 Task: Change the RTSP server address to "127.0.0.1".
Action: Mouse moved to (136, 18)
Screenshot: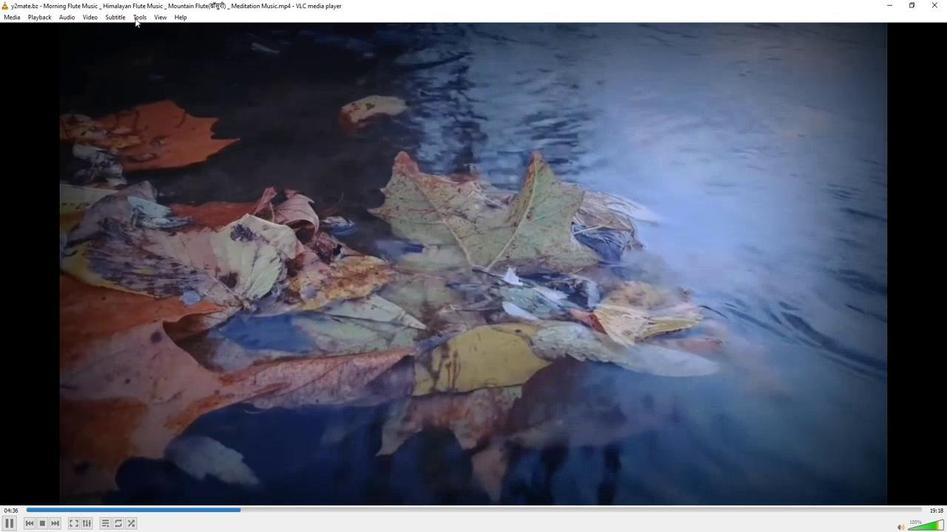 
Action: Mouse pressed left at (136, 18)
Screenshot: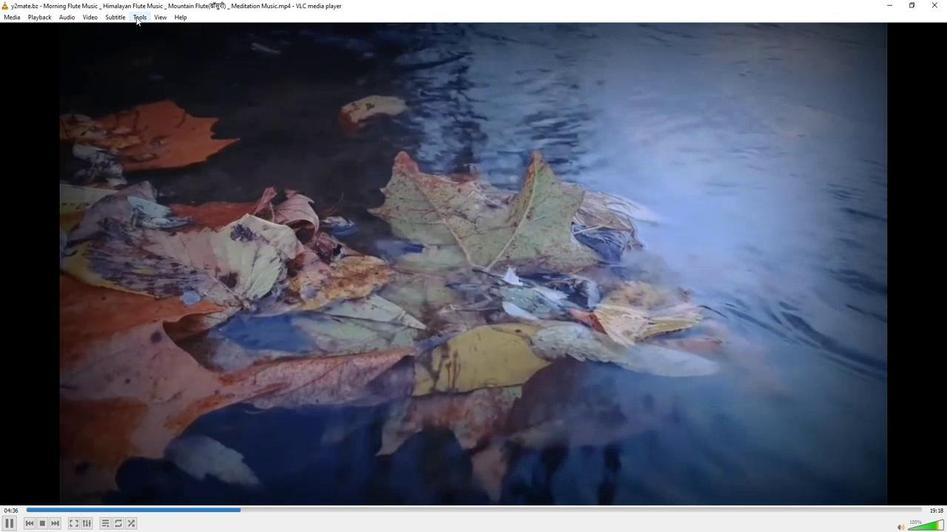 
Action: Mouse moved to (144, 134)
Screenshot: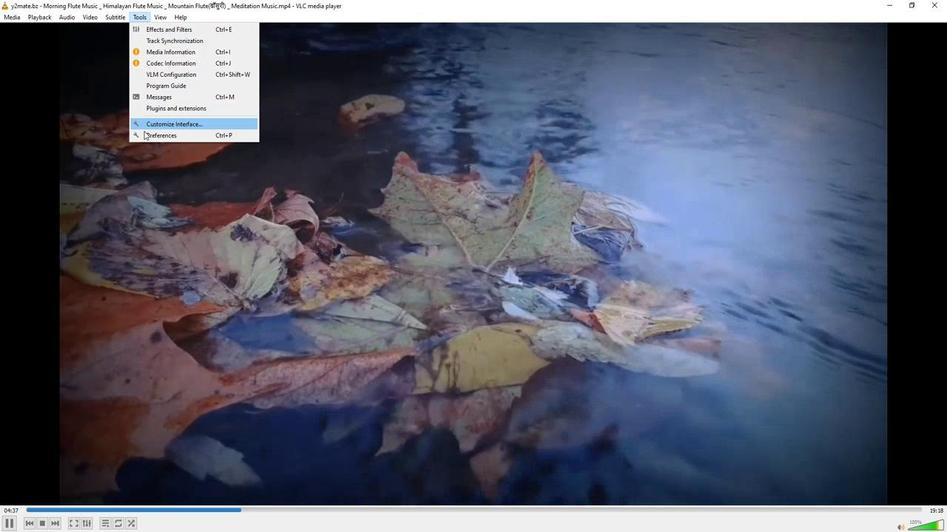 
Action: Mouse pressed left at (144, 134)
Screenshot: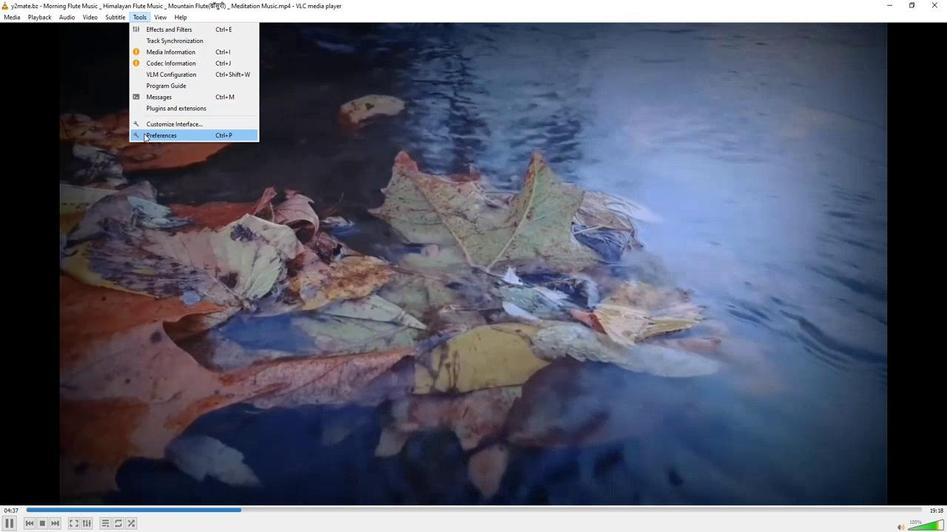 
Action: Mouse moved to (312, 434)
Screenshot: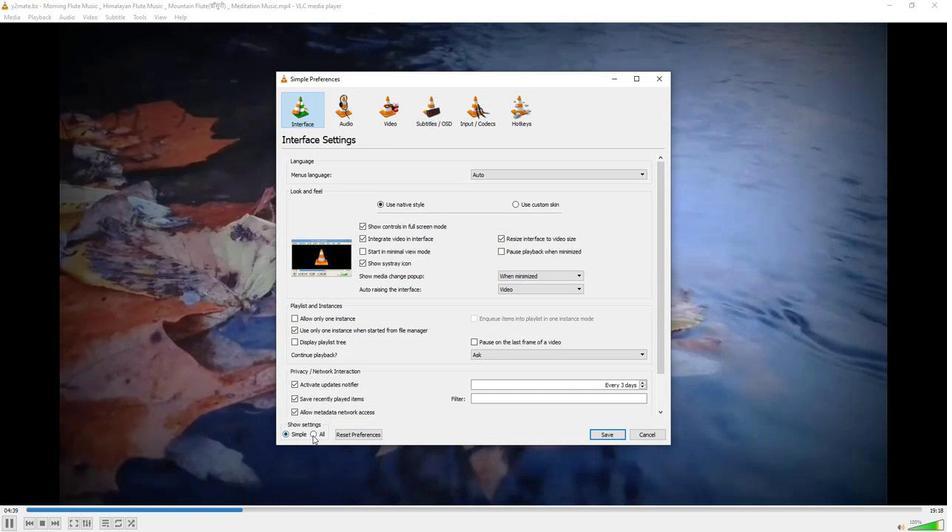 
Action: Mouse pressed left at (312, 434)
Screenshot: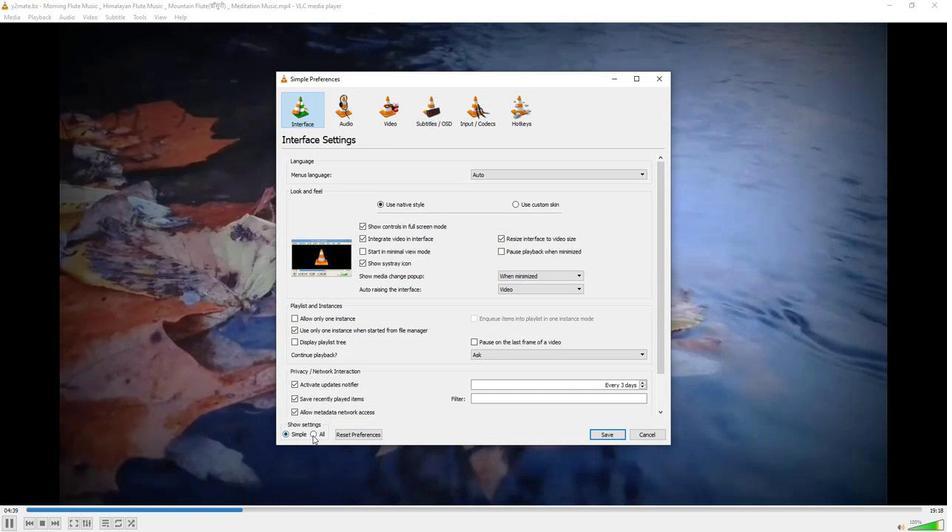 
Action: Mouse moved to (324, 254)
Screenshot: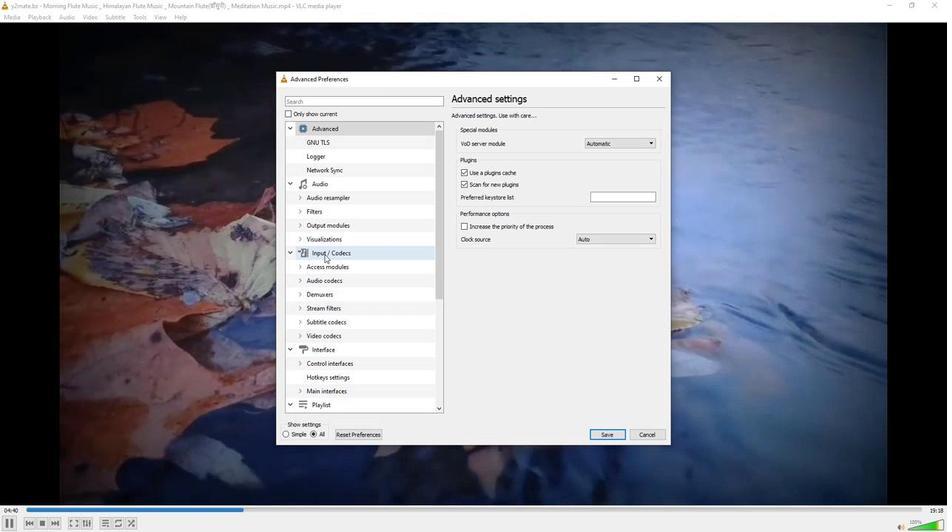 
Action: Mouse pressed left at (324, 254)
Screenshot: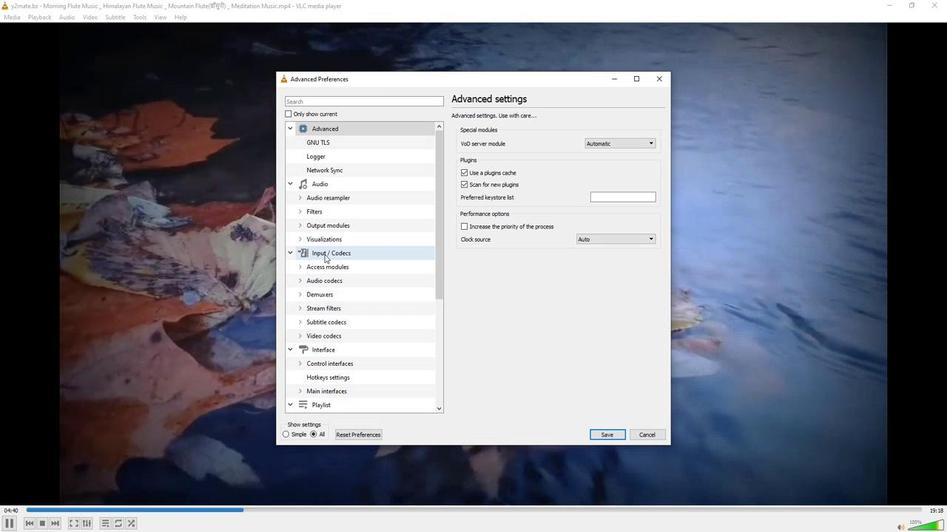 
Action: Mouse moved to (543, 296)
Screenshot: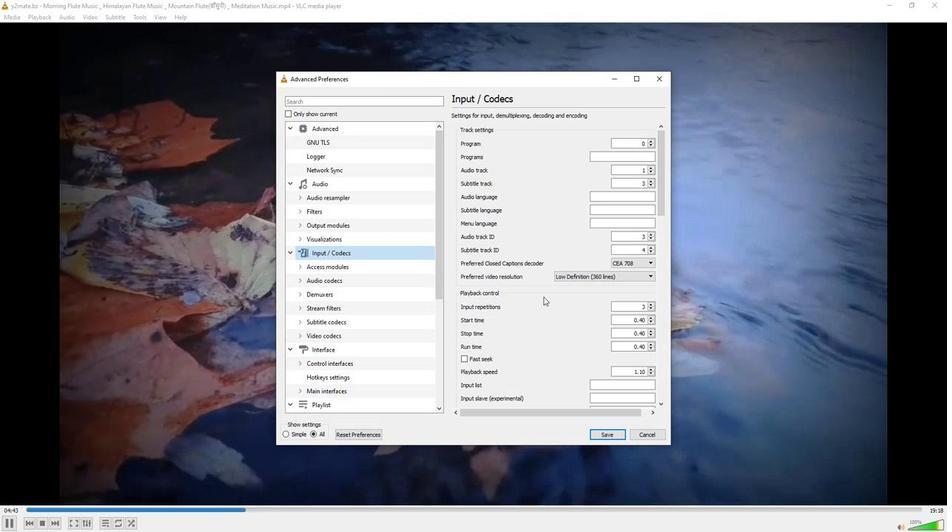 
Action: Mouse scrolled (543, 296) with delta (0, 0)
Screenshot: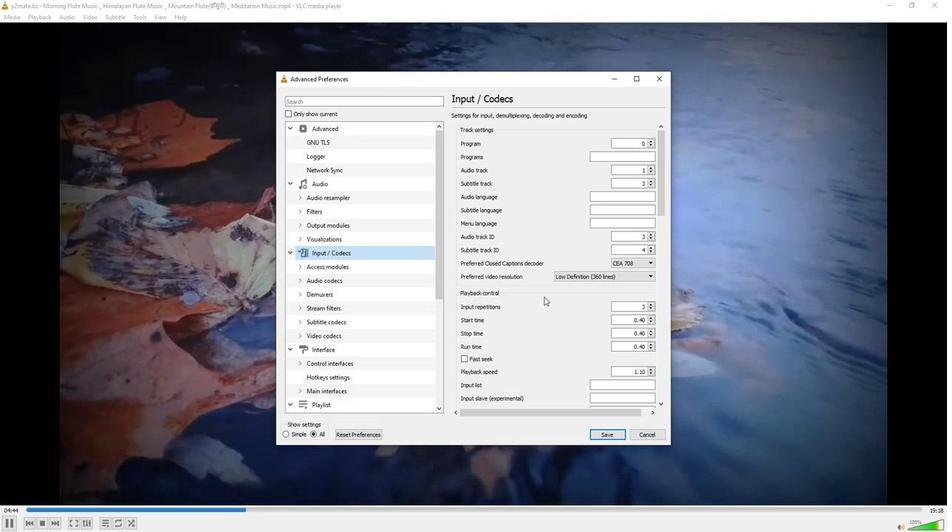 
Action: Mouse scrolled (543, 296) with delta (0, 0)
Screenshot: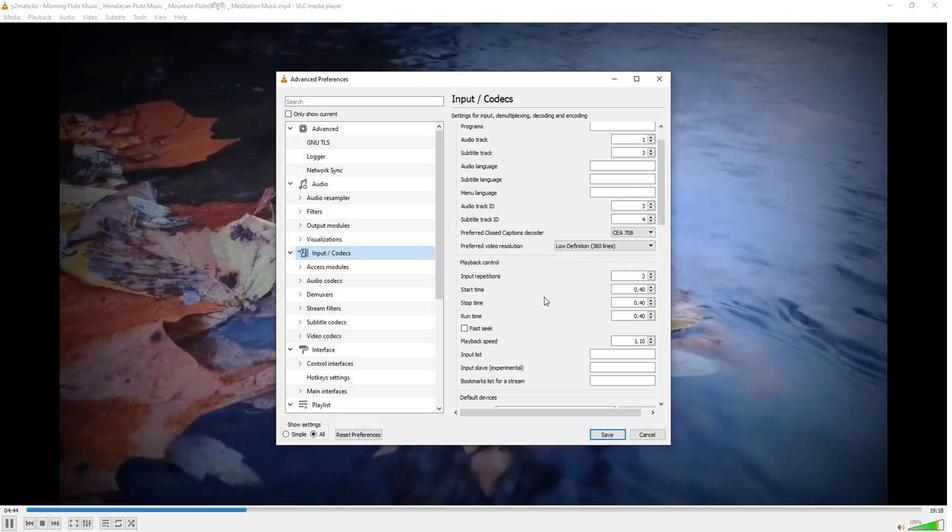 
Action: Mouse scrolled (543, 296) with delta (0, 0)
Screenshot: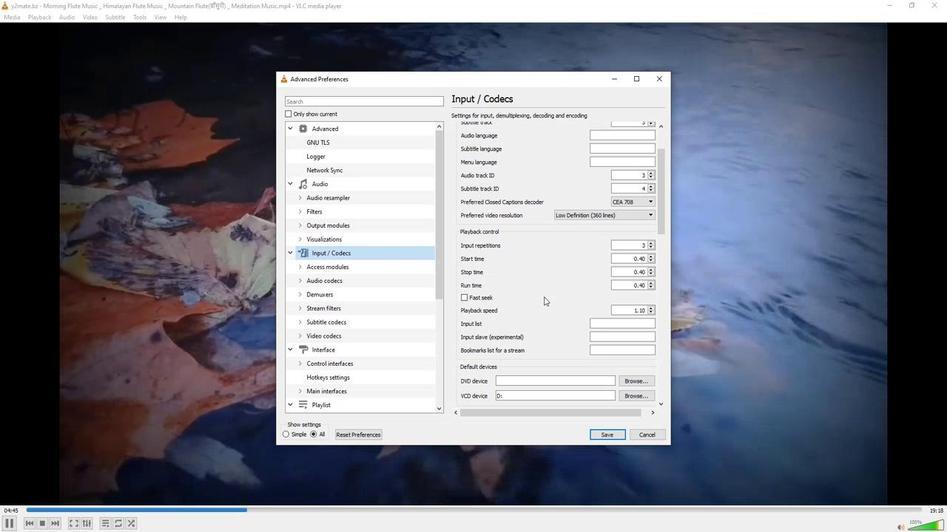 
Action: Mouse scrolled (543, 296) with delta (0, 0)
Screenshot: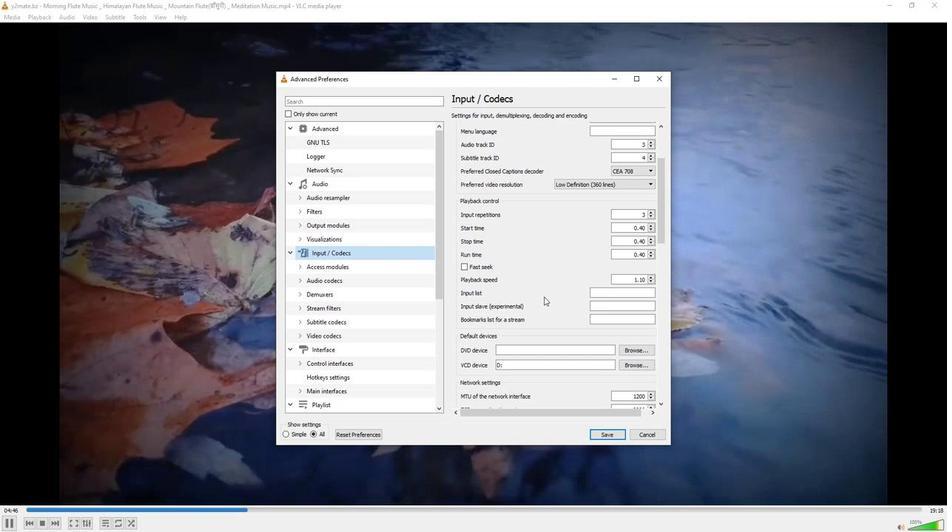 
Action: Mouse scrolled (543, 296) with delta (0, 0)
Screenshot: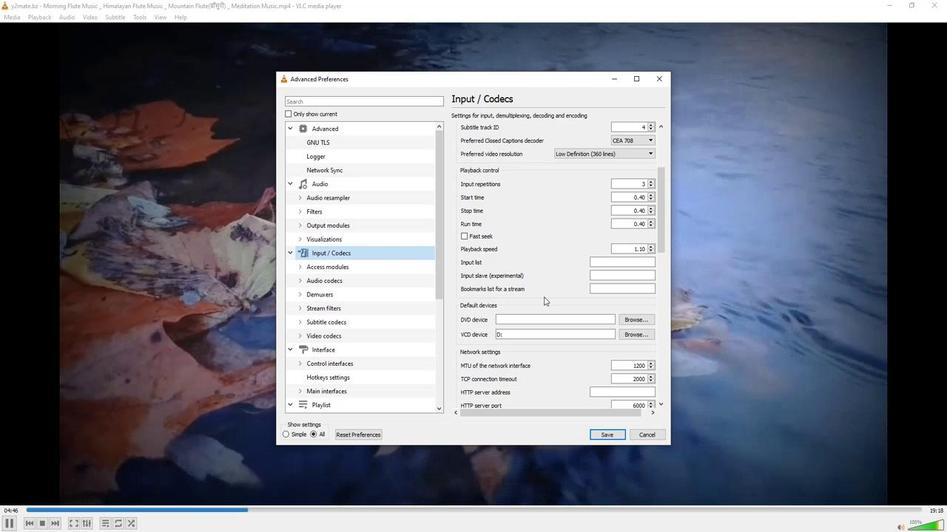 
Action: Mouse scrolled (543, 296) with delta (0, 0)
Screenshot: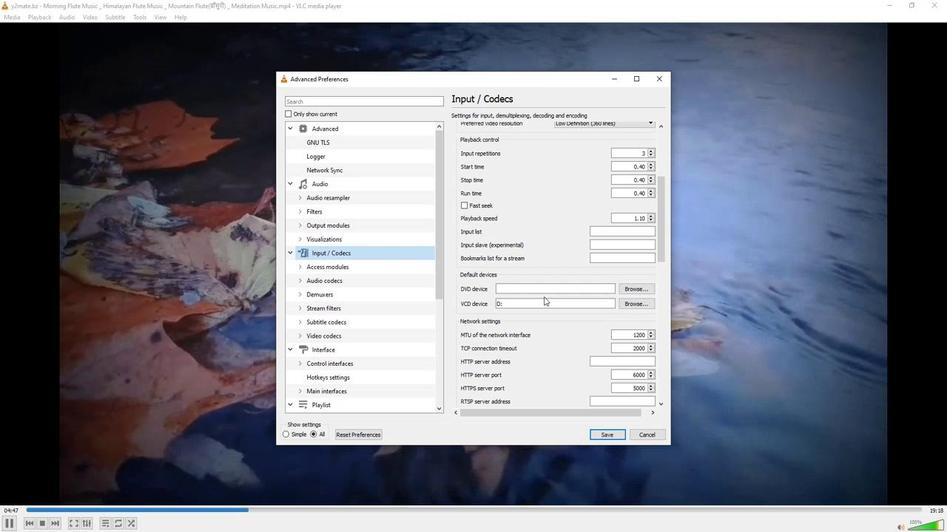
Action: Mouse scrolled (543, 296) with delta (0, 0)
Screenshot: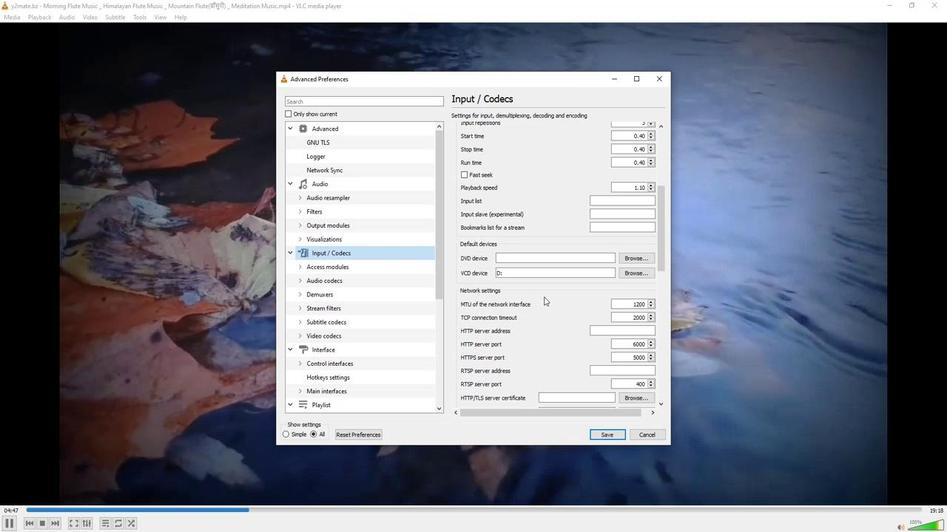 
Action: Mouse moved to (603, 336)
Screenshot: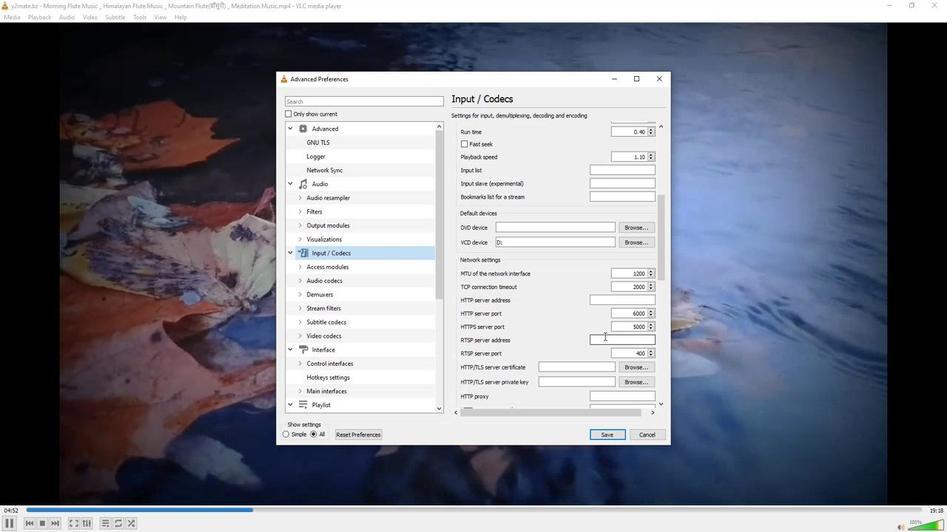 
Action: Mouse pressed left at (603, 336)
Screenshot: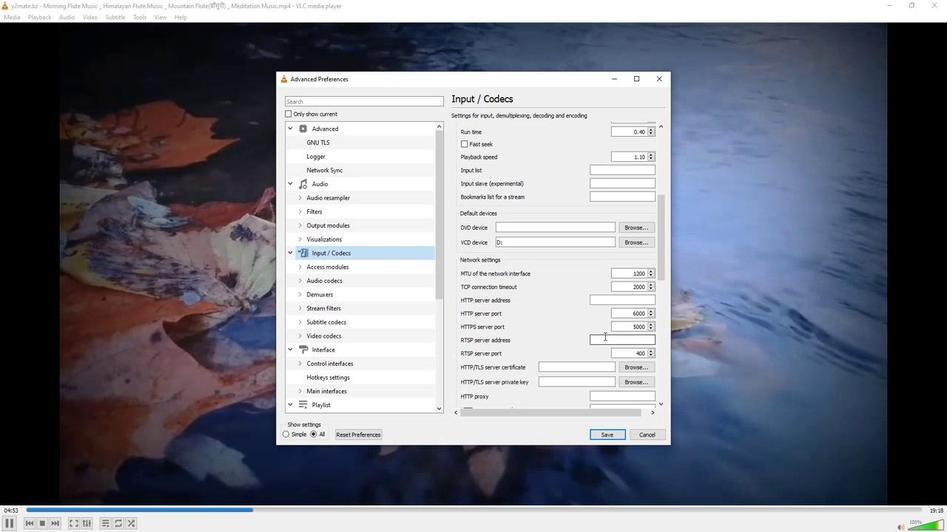 
Action: Key pressed 127
Screenshot: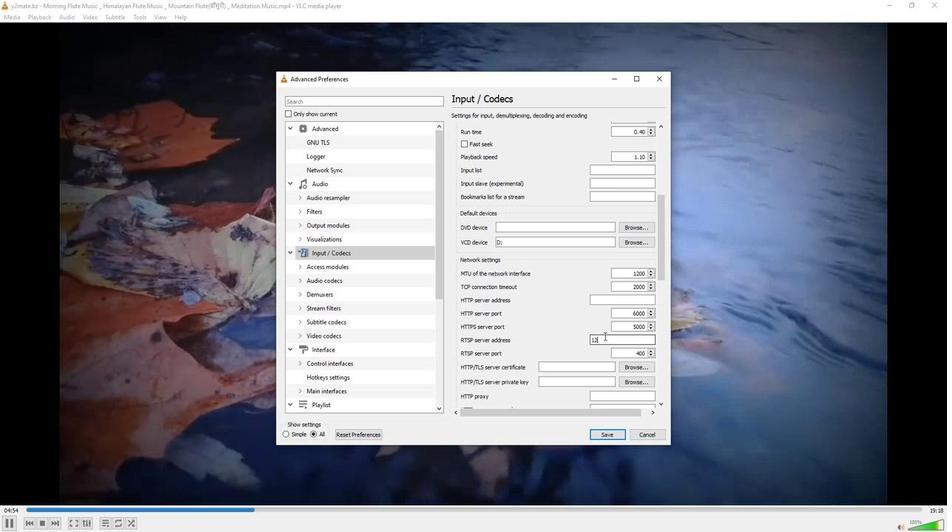 
Action: Mouse moved to (602, 336)
Screenshot: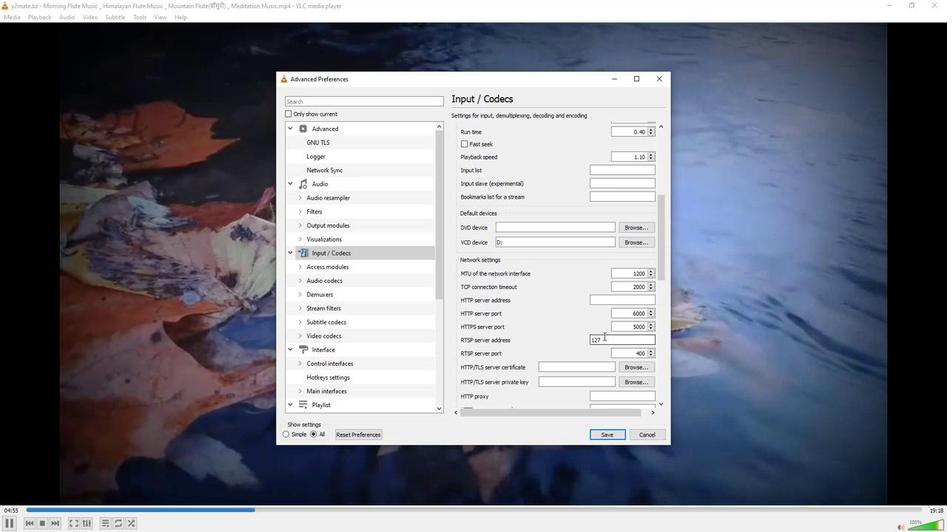
Action: Key pressed .
Screenshot: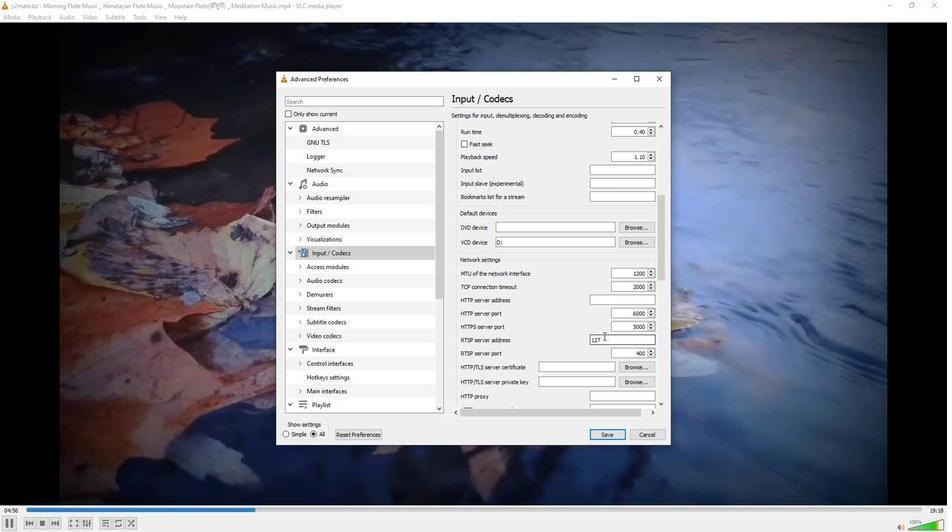 
Action: Mouse moved to (602, 336)
Screenshot: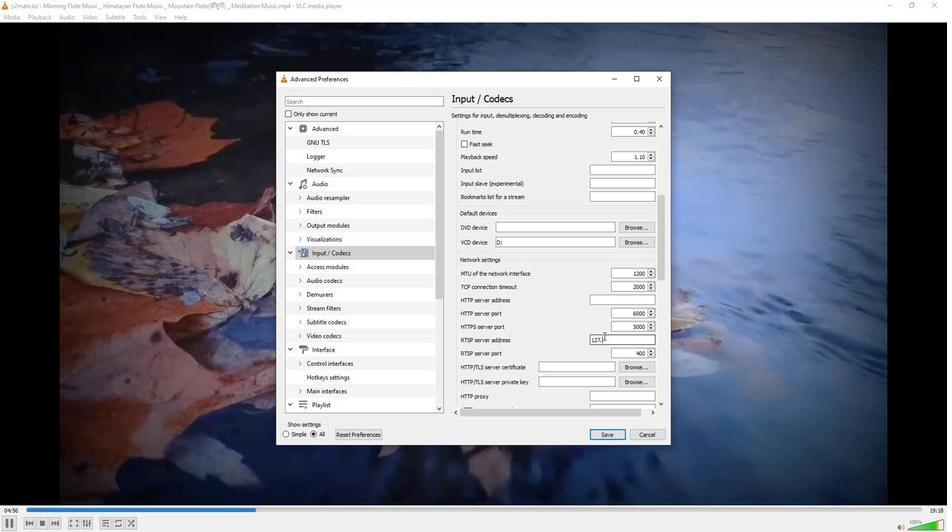 
Action: Key pressed 0.0.1
Screenshot: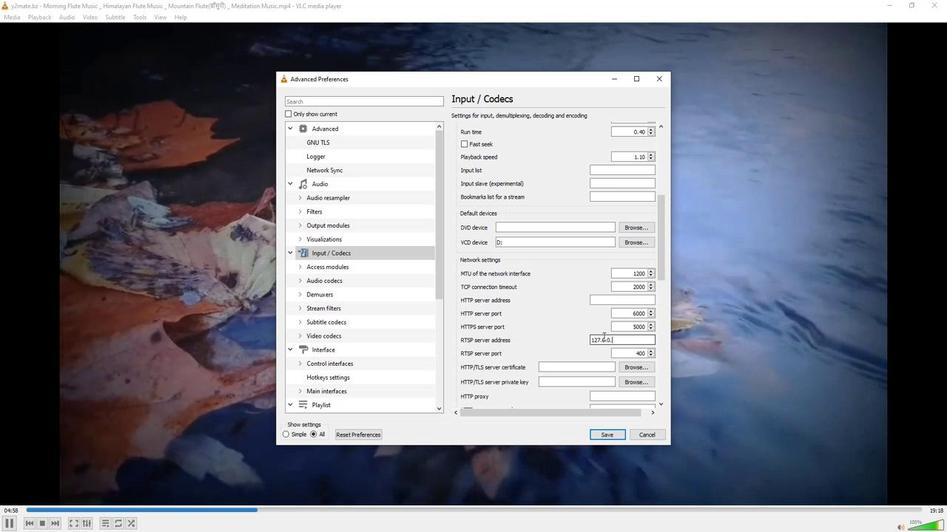 
Action: Mouse moved to (562, 338)
Screenshot: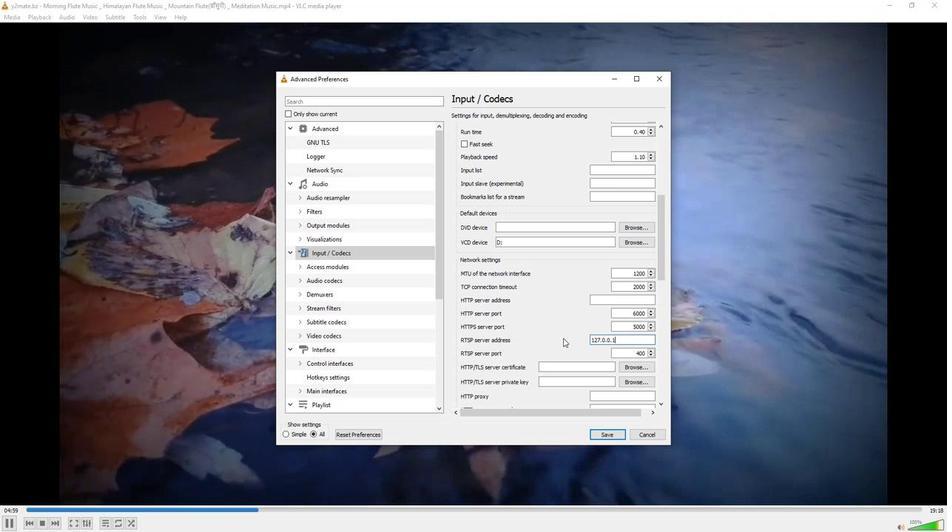 
